 Task: Add the pronouns in the profile information as he/him.
Action: Mouse moved to (480, 440)
Screenshot: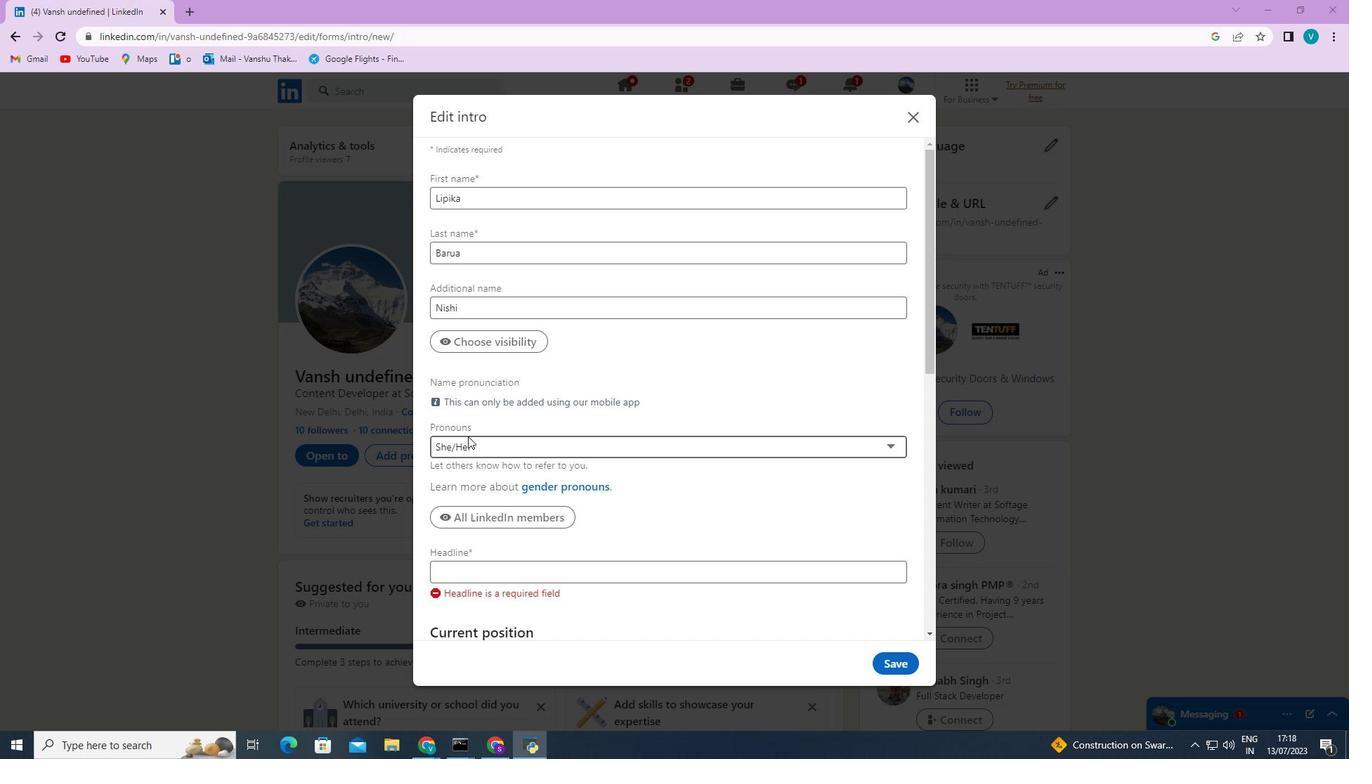 
Action: Mouse pressed left at (480, 440)
Screenshot: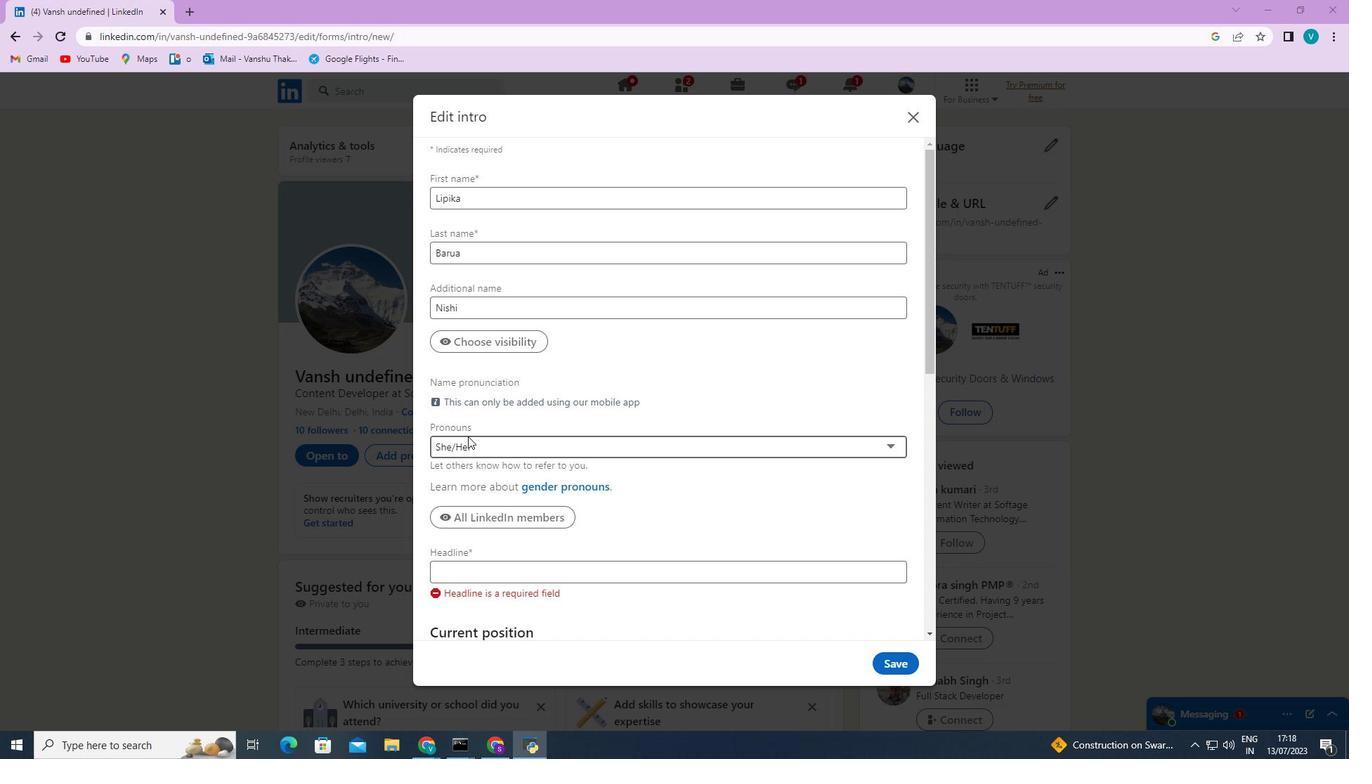 
Action: Mouse moved to (473, 492)
Screenshot: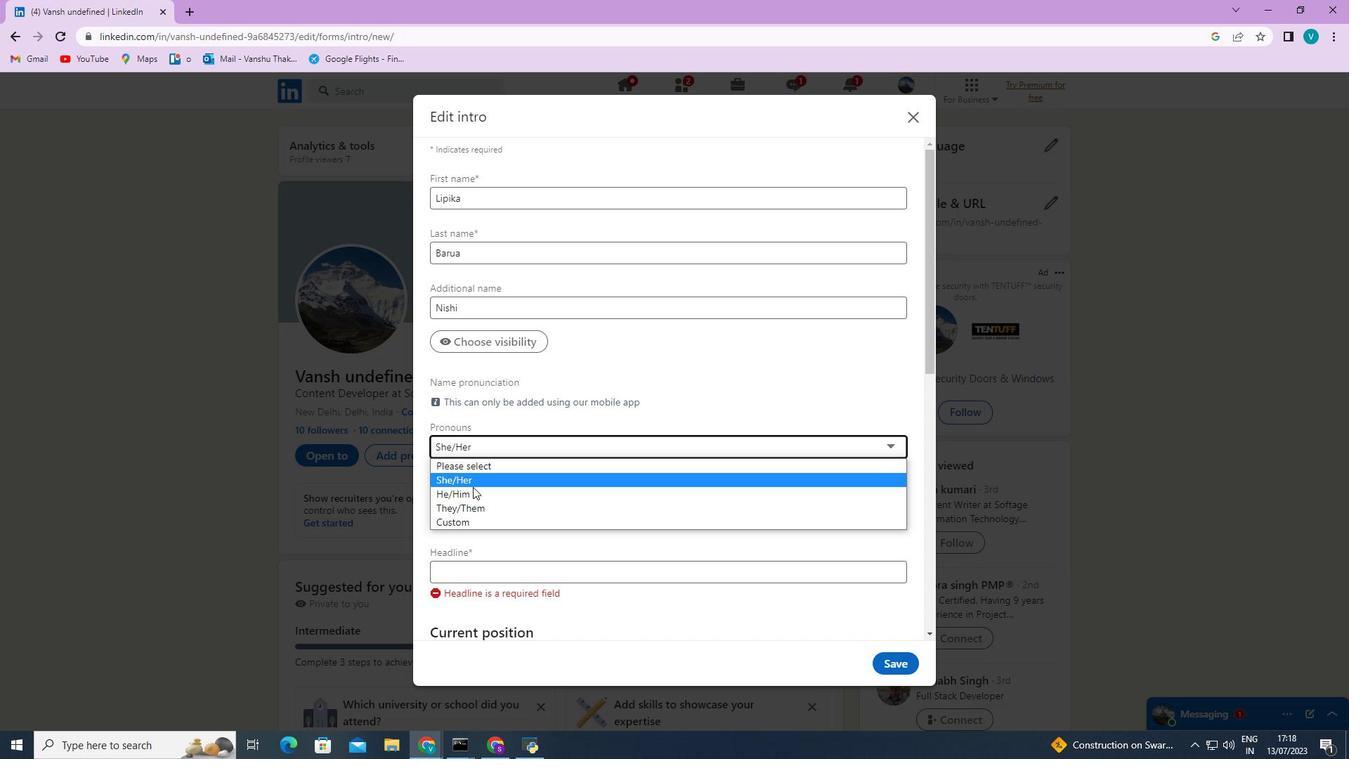 
Action: Mouse pressed left at (473, 492)
Screenshot: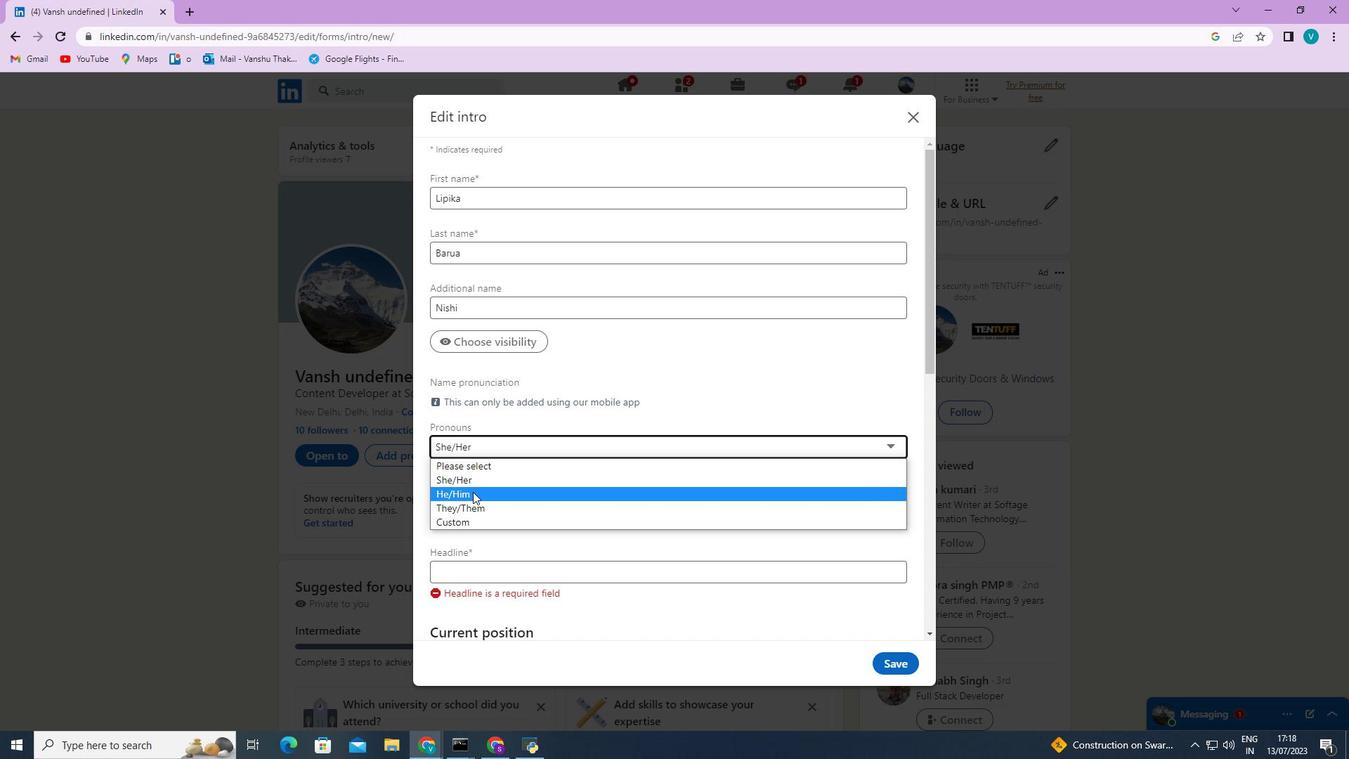 
